 Task: Create a Workspace WS0000000007 in Trello with Workspace Type as ENGINEERING-IT and Workspace Description as WD0000000007. Invite a Team Member Email0000000025 to Workspace WS0000000007 in Trello. Invite a Team Member Email0000000026 to Workspace WS0000000007 in Trello. Invite a Team Member Email0000000027 to Workspace WS0000000007 in Trello. Invite a Team Member Email0000000028 to Workspace WS0000000007 in Trello
Action: Mouse moved to (425, 51)
Screenshot: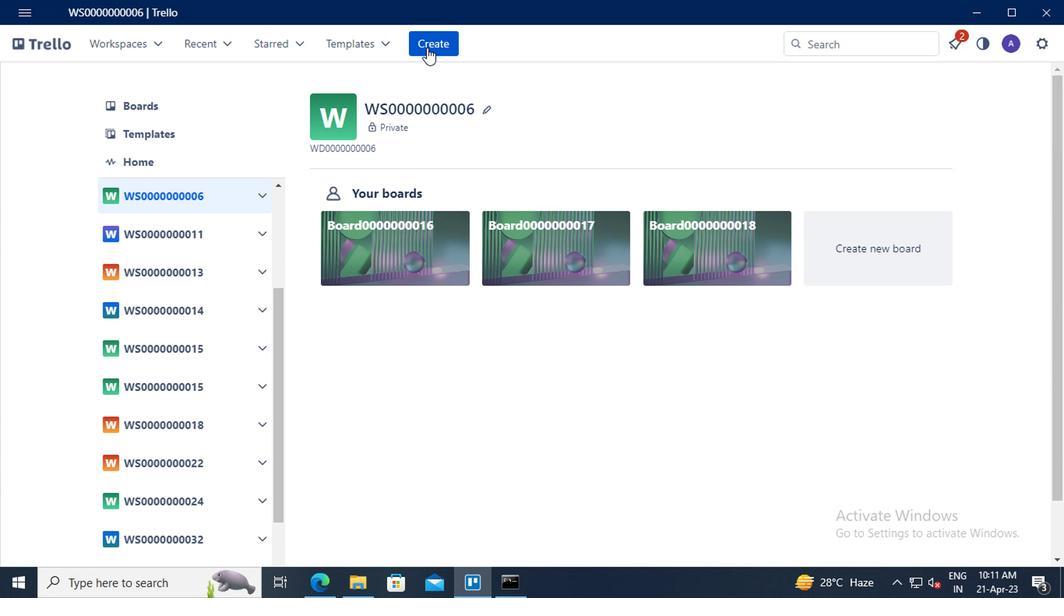 
Action: Mouse pressed left at (425, 51)
Screenshot: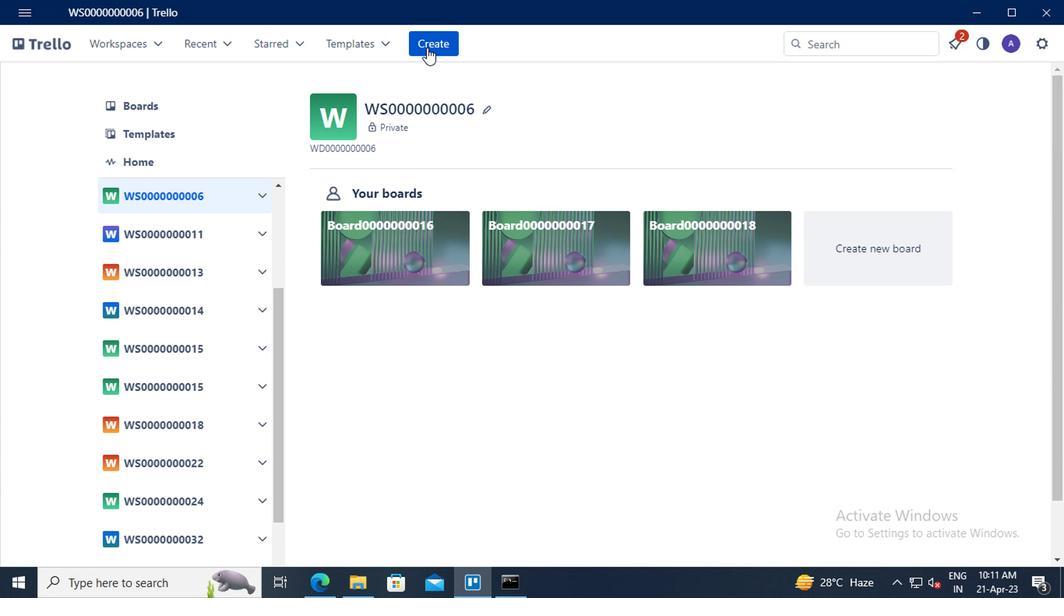 
Action: Mouse moved to (465, 210)
Screenshot: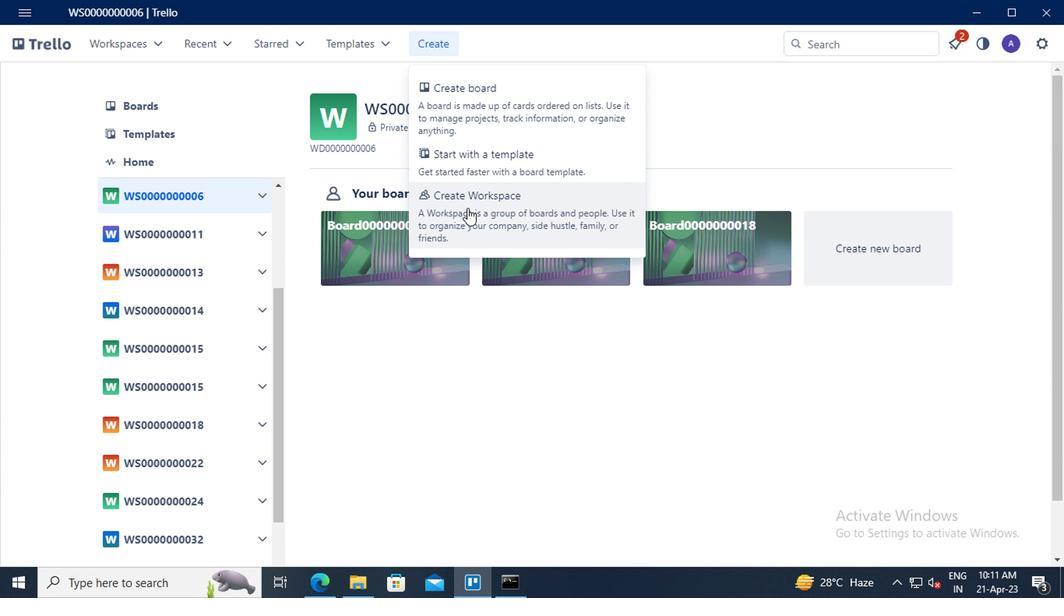 
Action: Mouse pressed left at (465, 210)
Screenshot: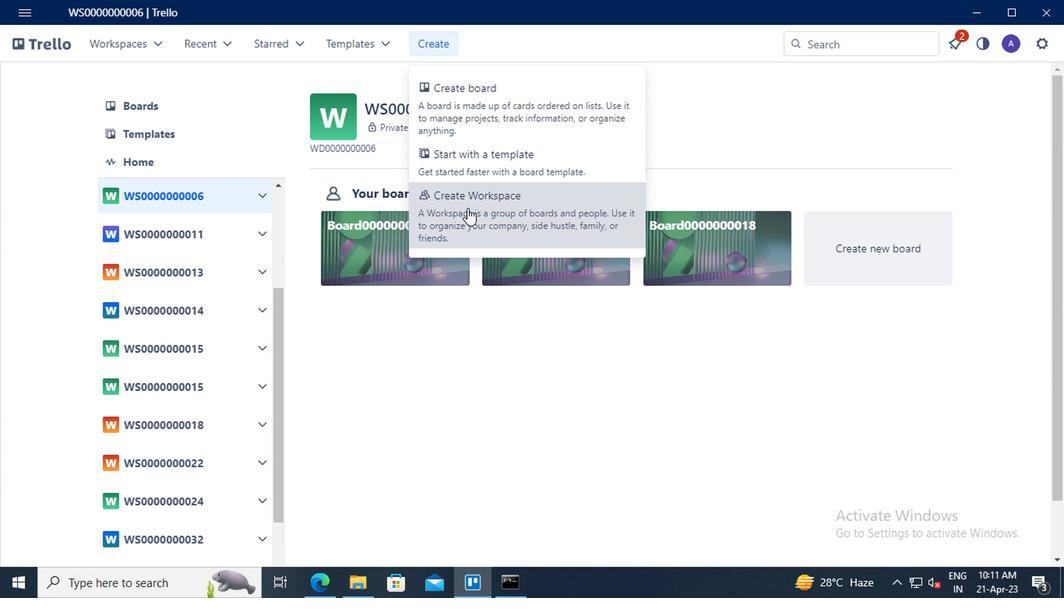 
Action: Mouse moved to (283, 240)
Screenshot: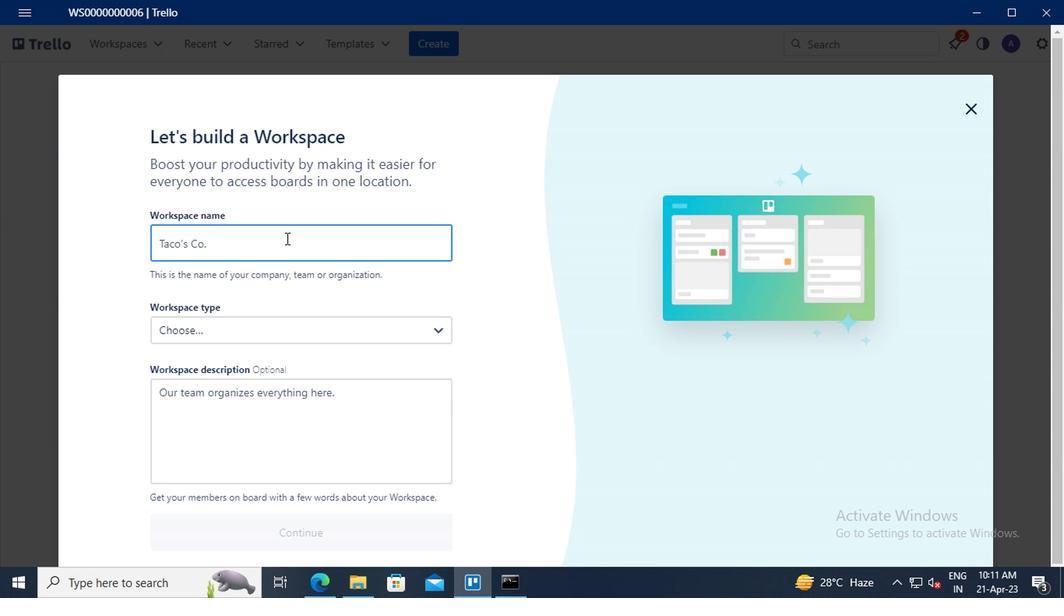 
Action: Mouse pressed left at (283, 240)
Screenshot: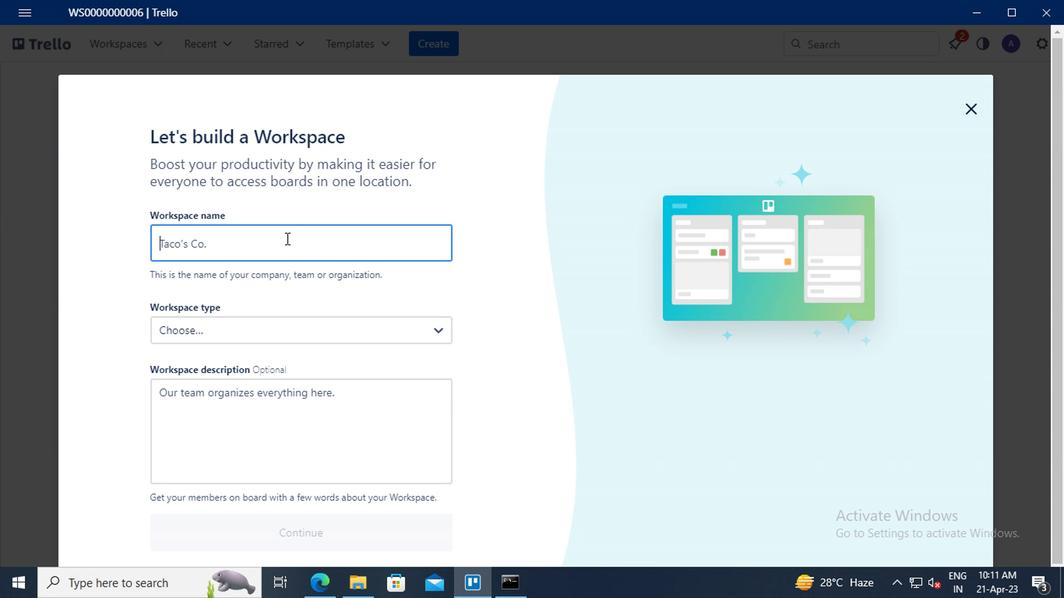 
Action: Key pressed <Key.shift>WS0000000007
Screenshot: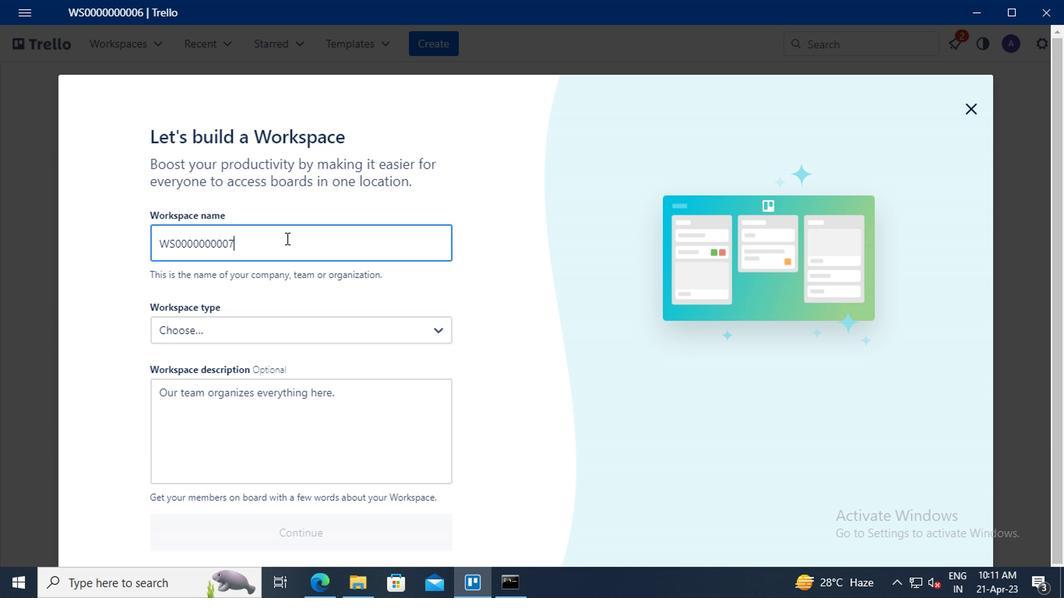 
Action: Mouse moved to (299, 325)
Screenshot: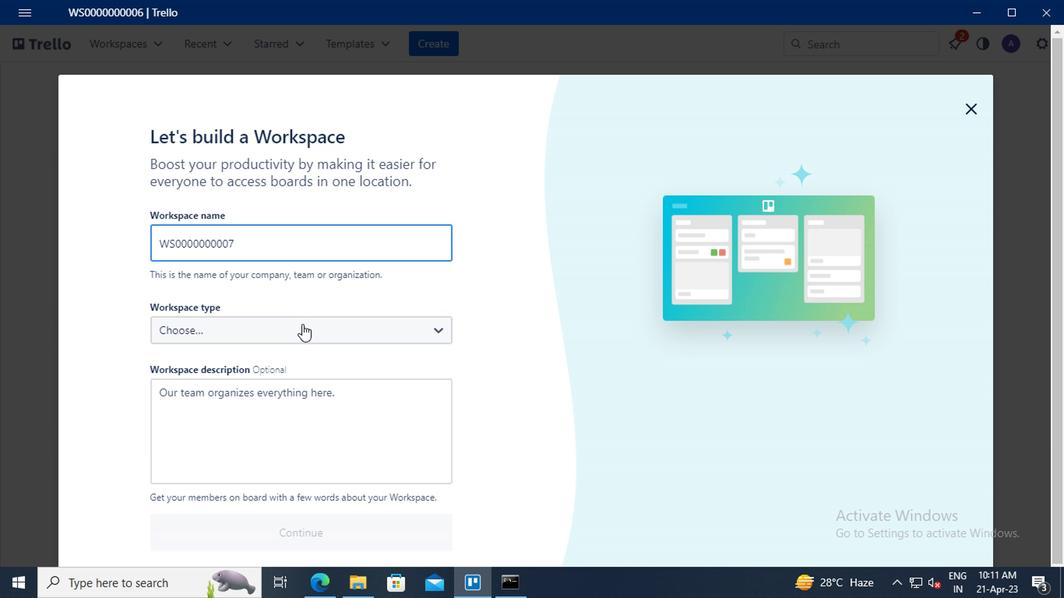 
Action: Mouse pressed left at (299, 325)
Screenshot: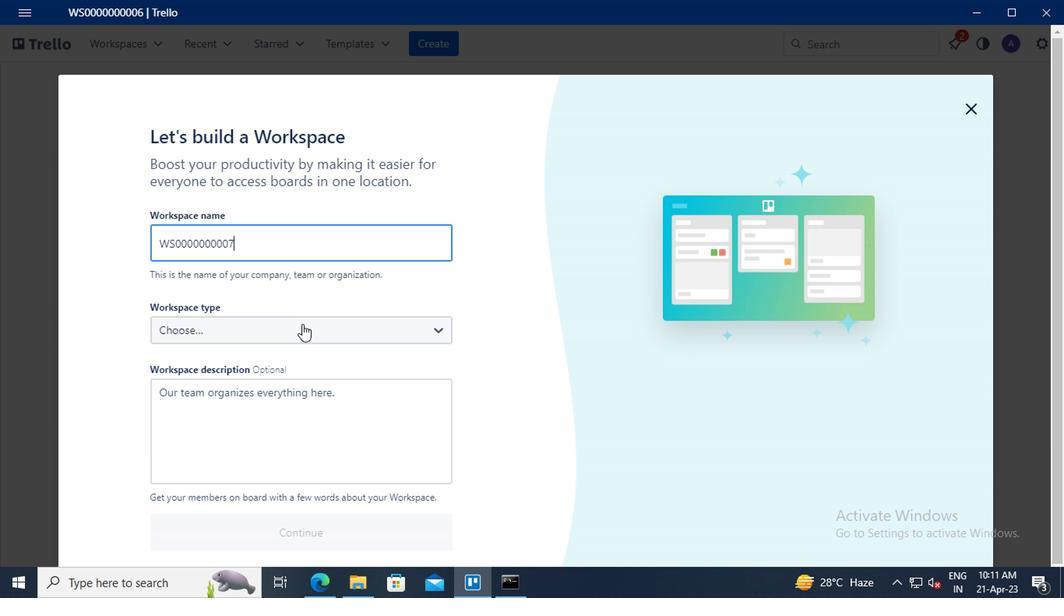 
Action: Mouse moved to (227, 364)
Screenshot: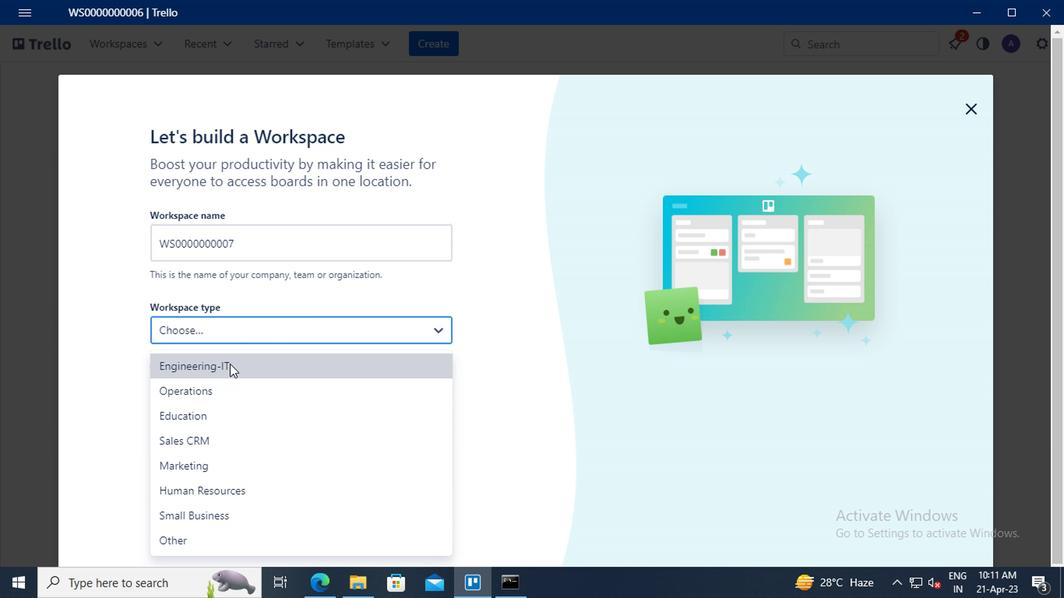
Action: Mouse pressed left at (227, 364)
Screenshot: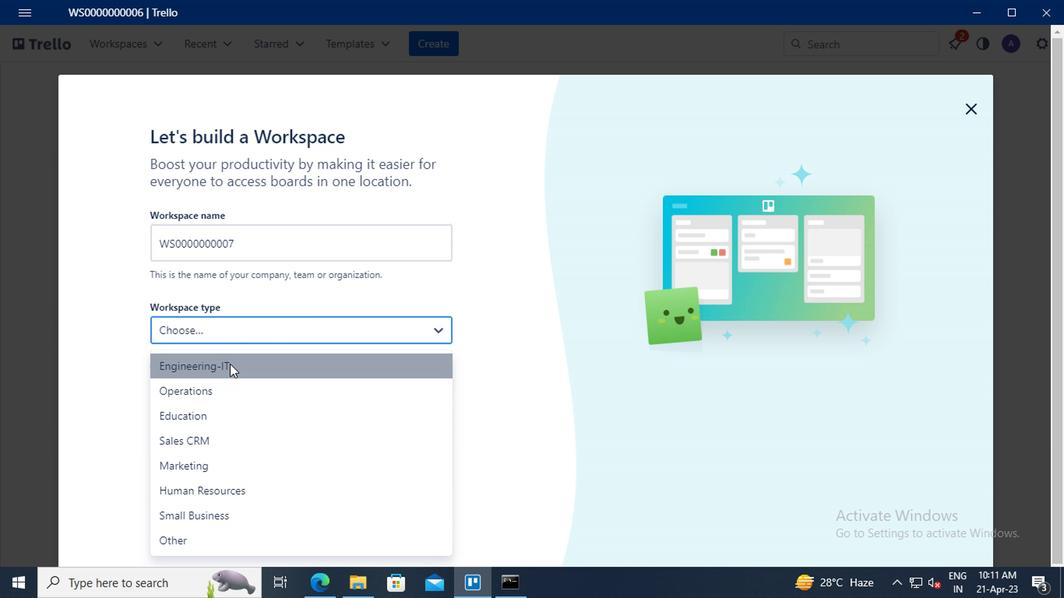 
Action: Mouse moved to (228, 410)
Screenshot: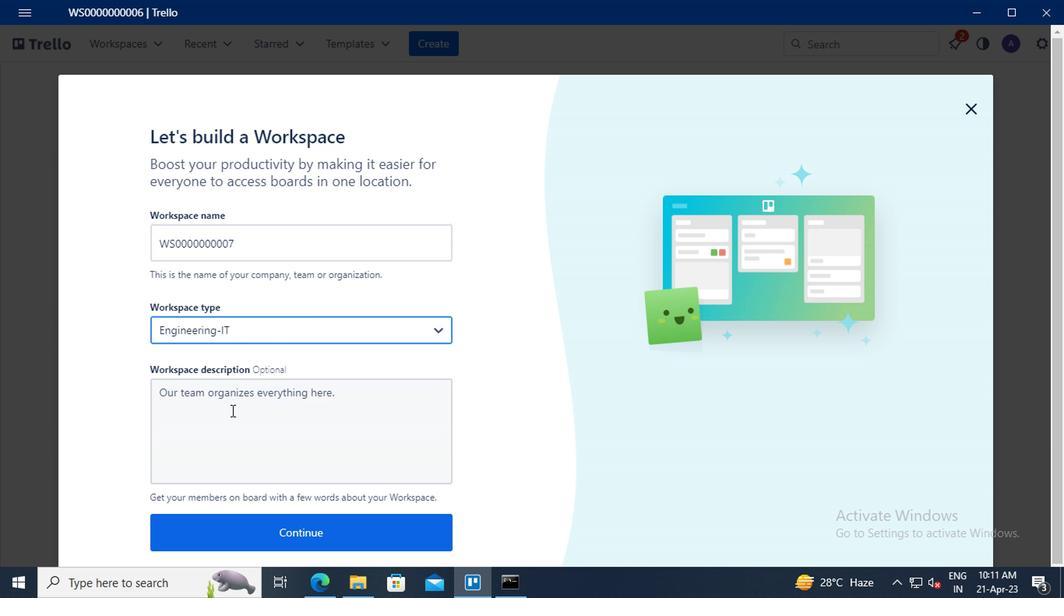 
Action: Mouse pressed left at (228, 410)
Screenshot: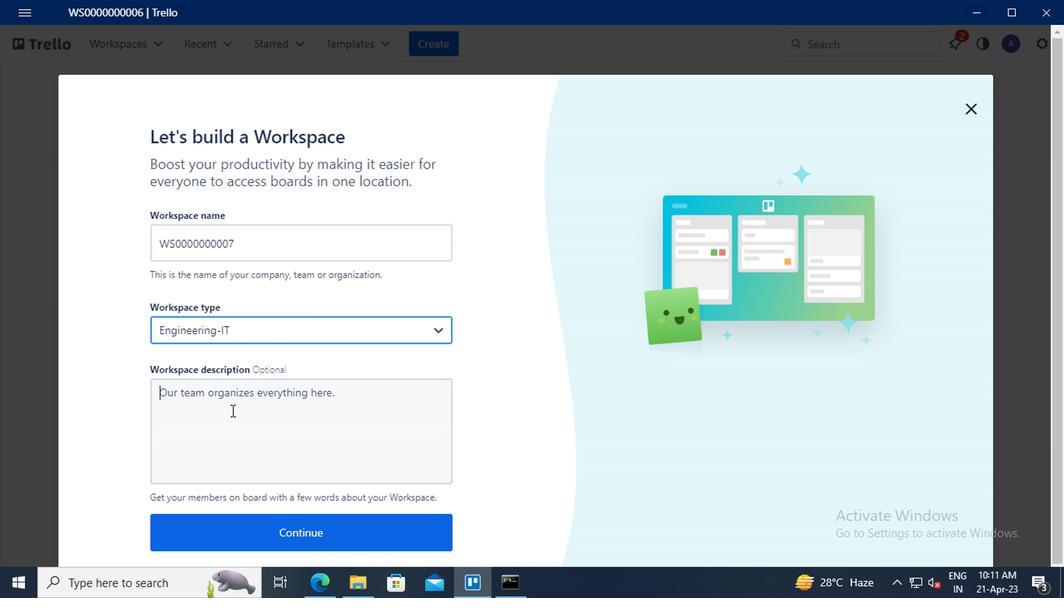 
Action: Key pressed <Key.shift>WD0000000007
Screenshot: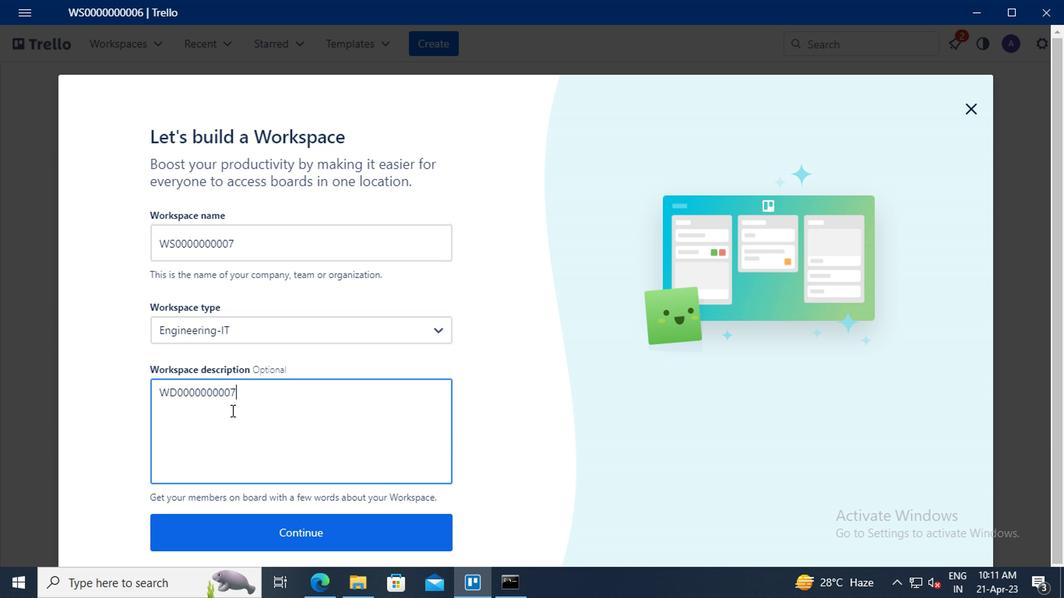 
Action: Mouse moved to (268, 525)
Screenshot: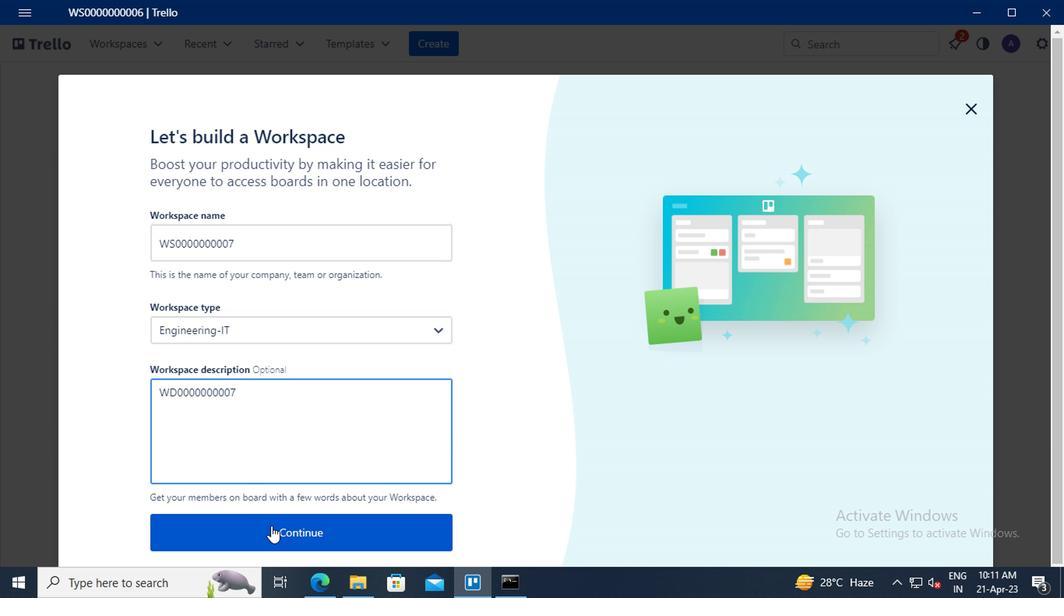 
Action: Mouse pressed left at (268, 525)
Screenshot: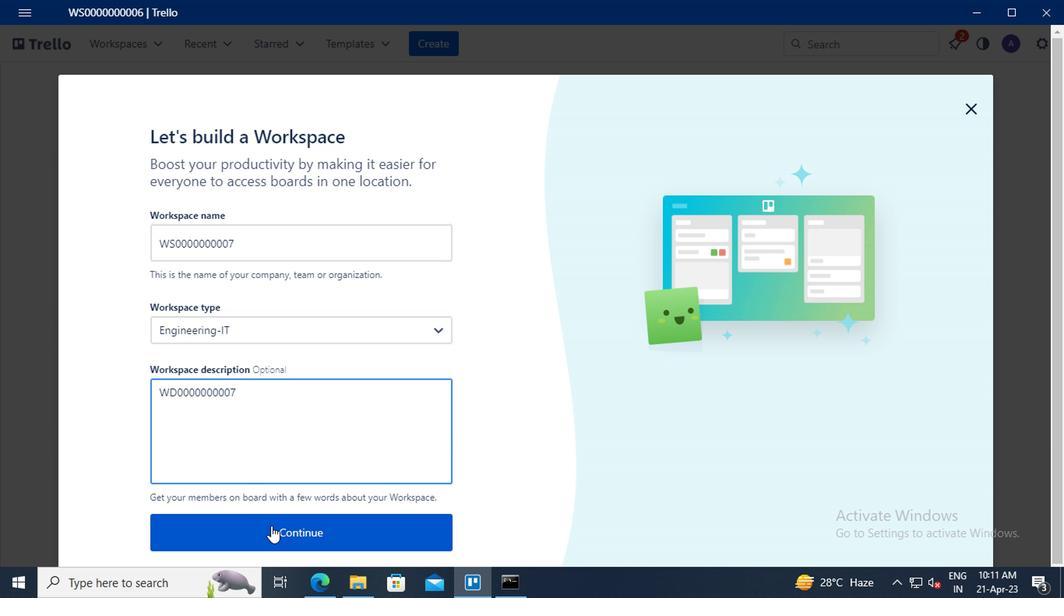 
Action: Mouse moved to (309, 370)
Screenshot: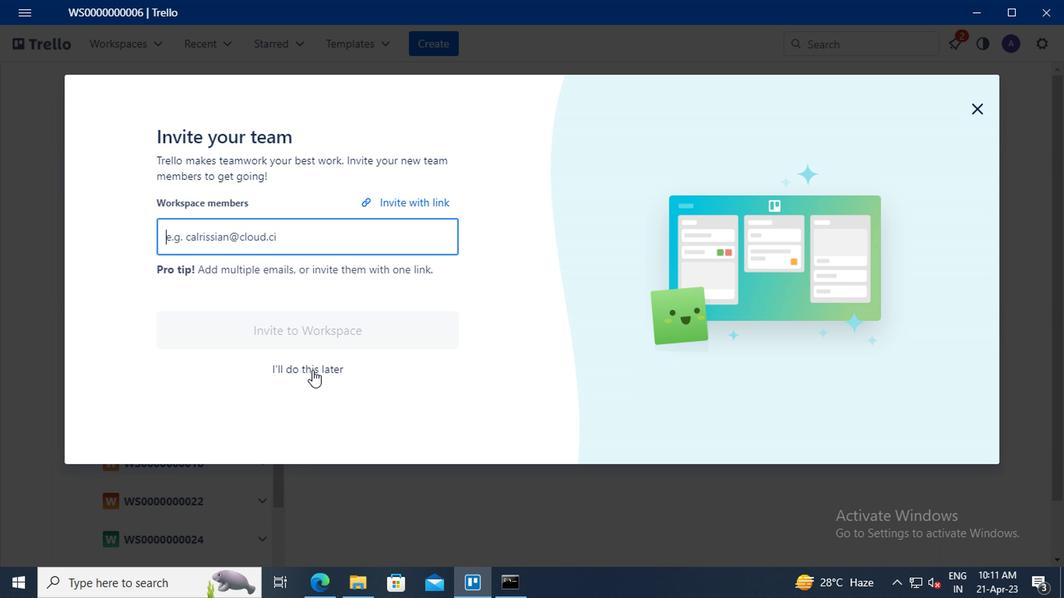 
Action: Mouse pressed left at (309, 370)
Screenshot: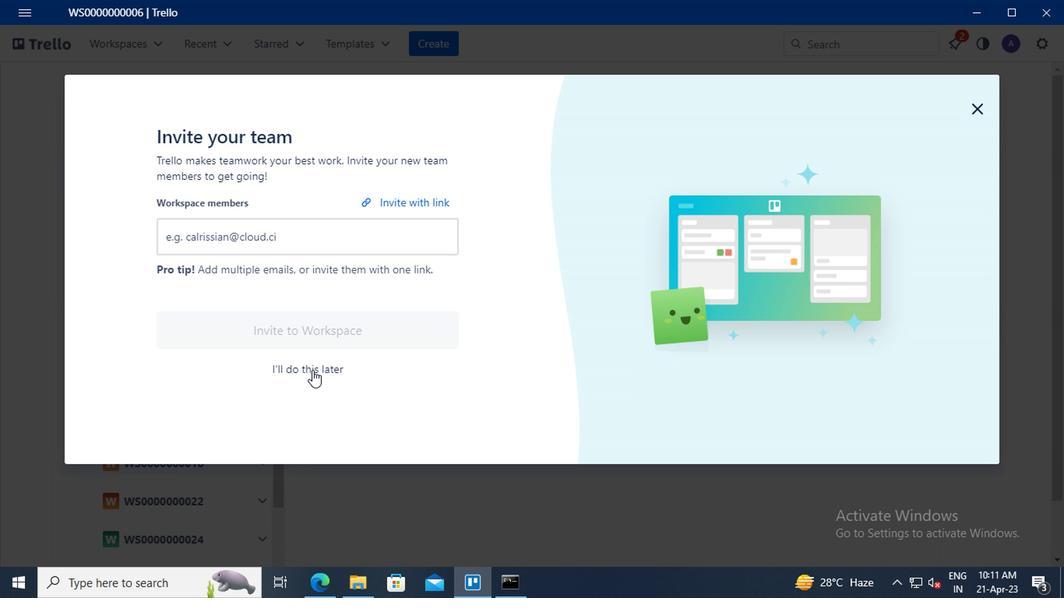
Action: Mouse moved to (852, 101)
Screenshot: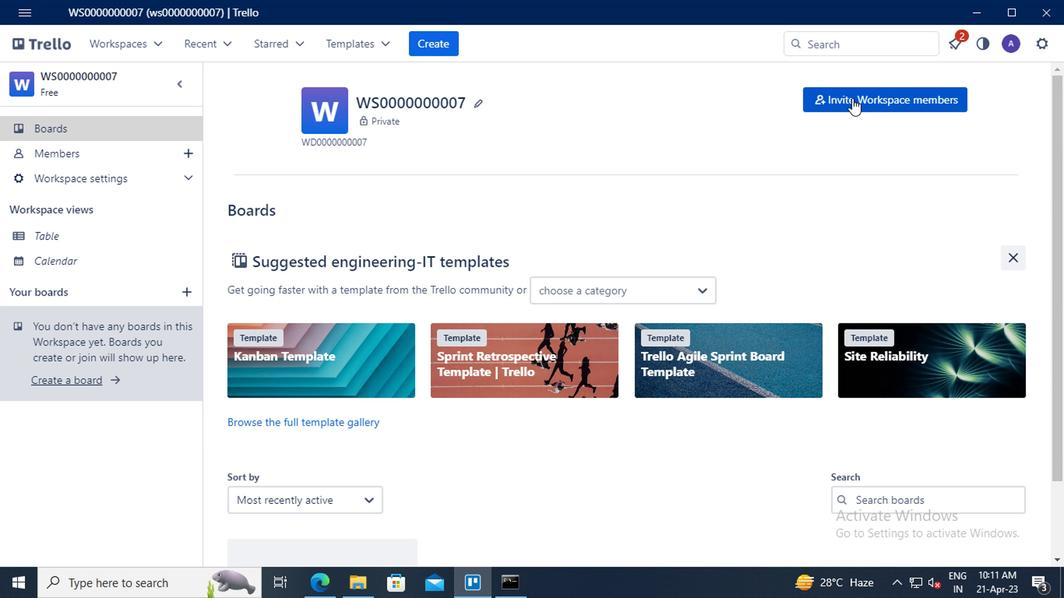 
Action: Mouse pressed left at (852, 101)
Screenshot: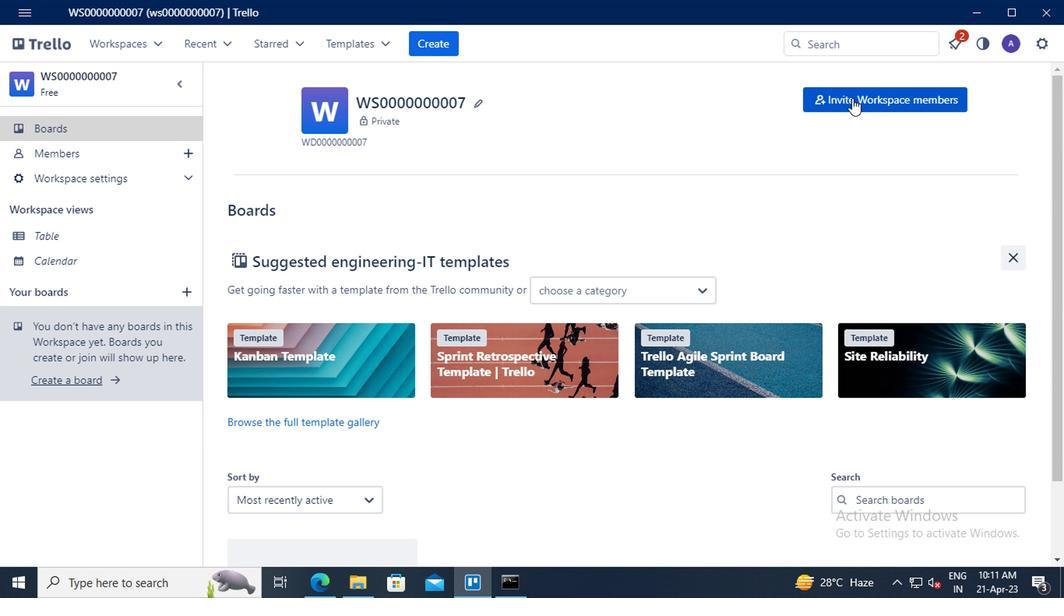 
Action: Mouse moved to (410, 283)
Screenshot: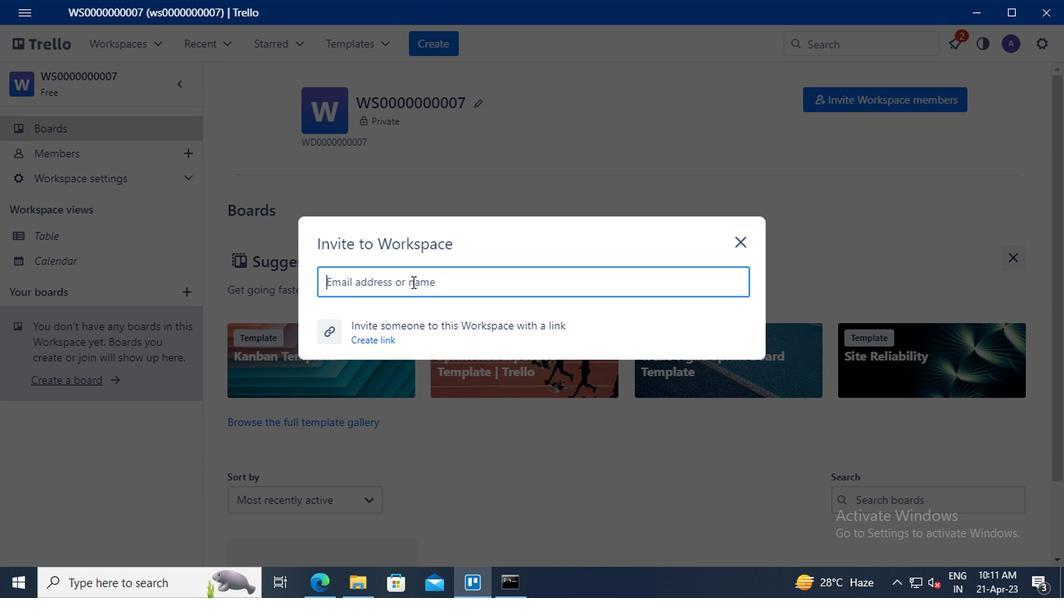 
Action: Mouse pressed left at (410, 283)
Screenshot: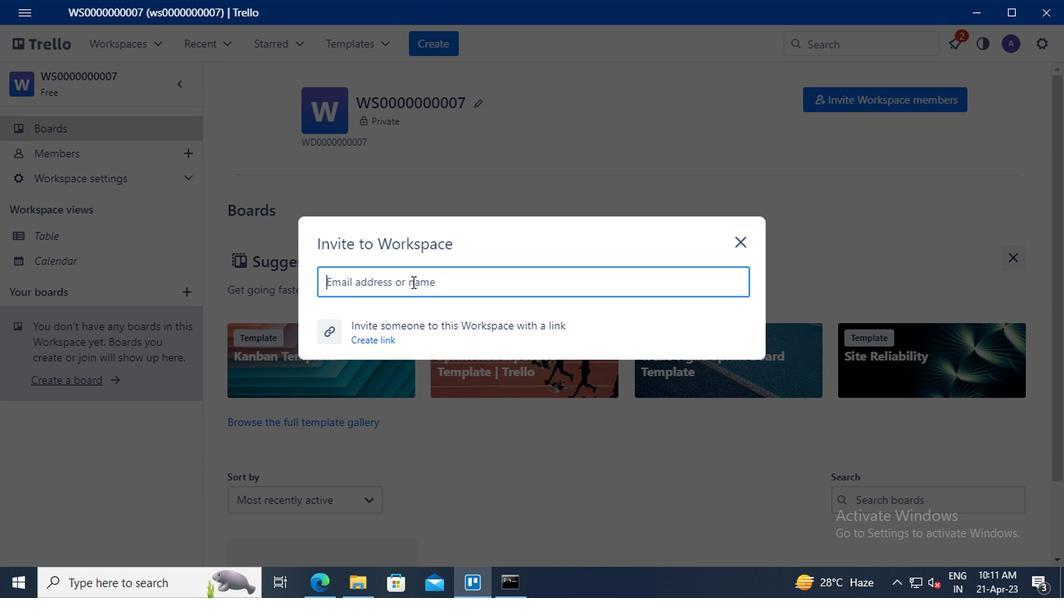 
Action: Key pressed MAILAUSTRALIA7<Key.shift>@GMAIL.COM<Key.enter>
Screenshot: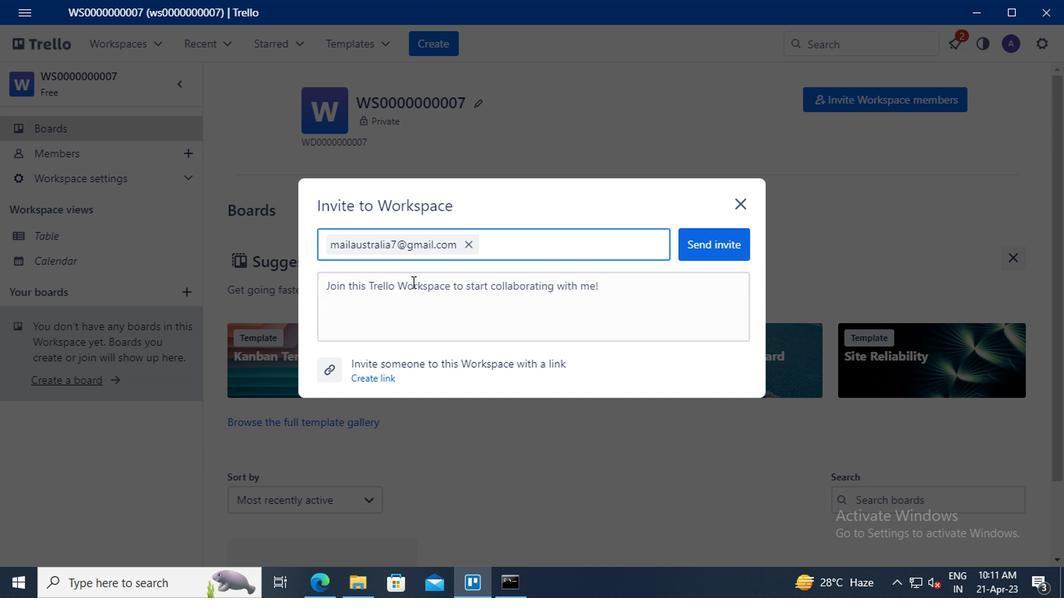 
Action: Mouse moved to (718, 252)
Screenshot: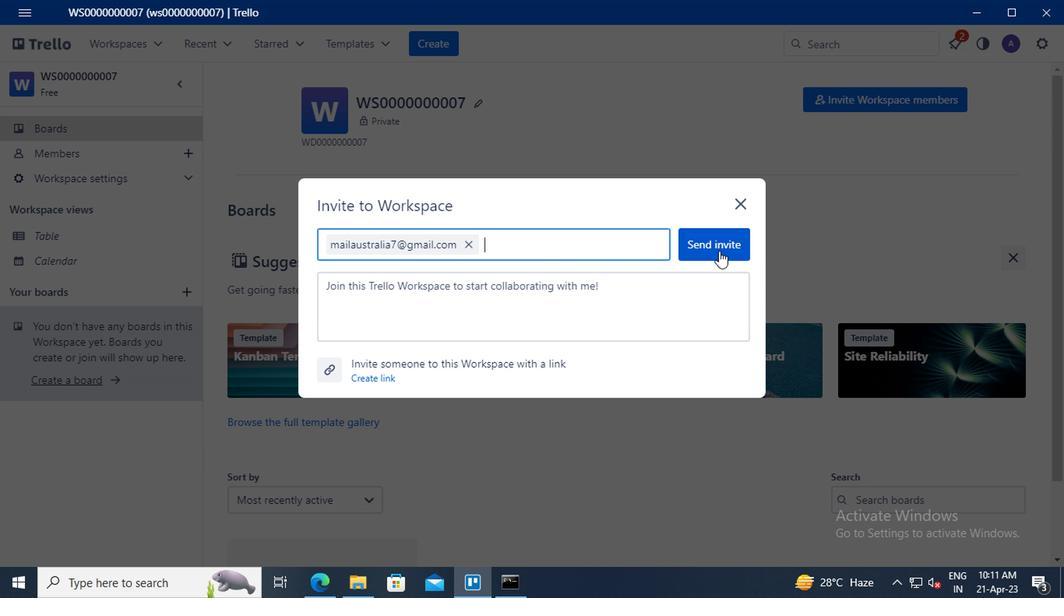
Action: Mouse pressed left at (718, 252)
Screenshot: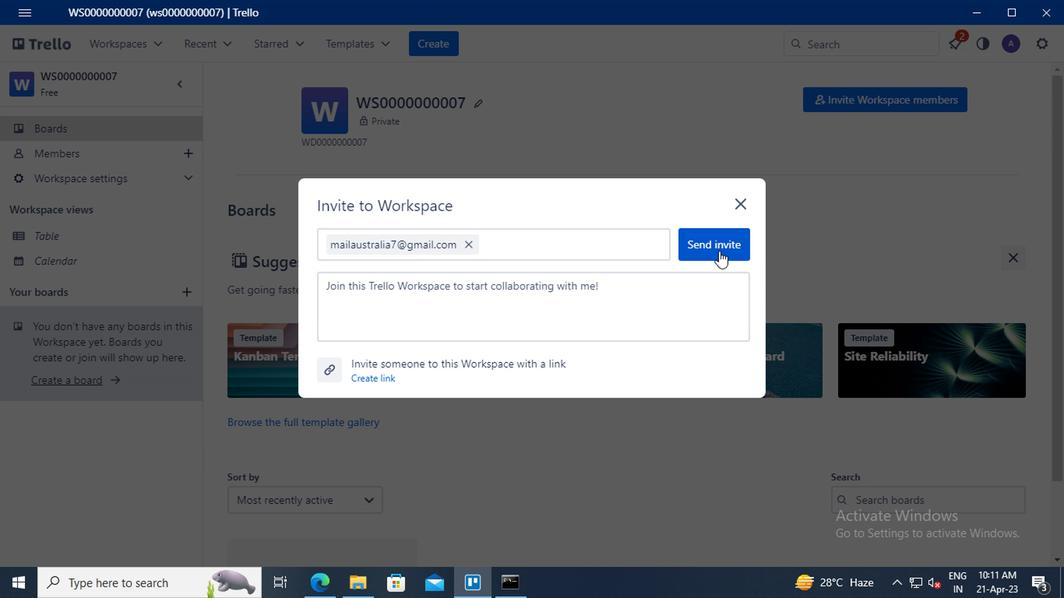 
Action: Mouse moved to (845, 108)
Screenshot: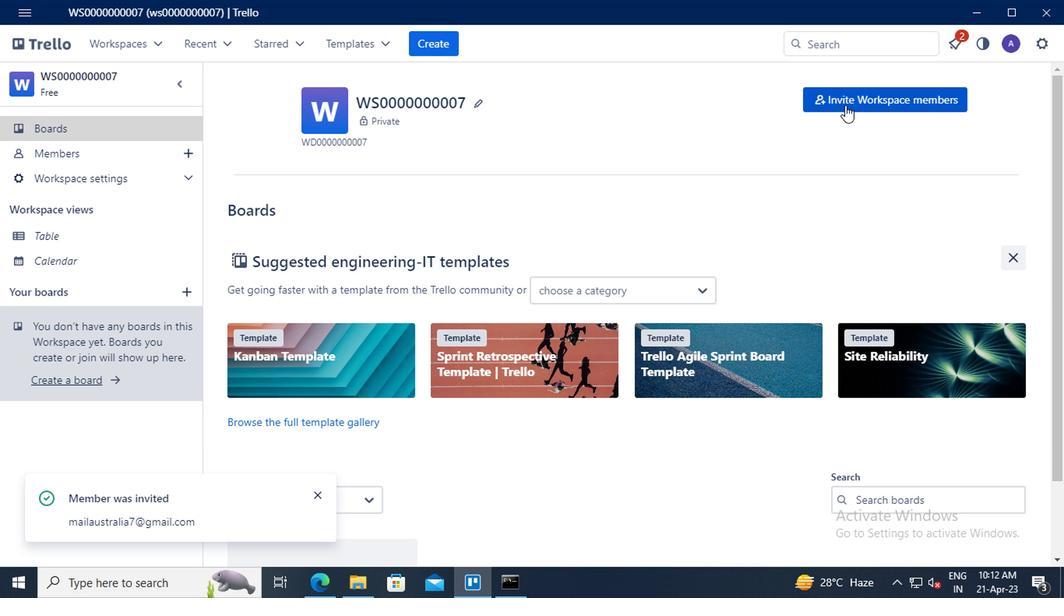 
Action: Mouse pressed left at (845, 108)
Screenshot: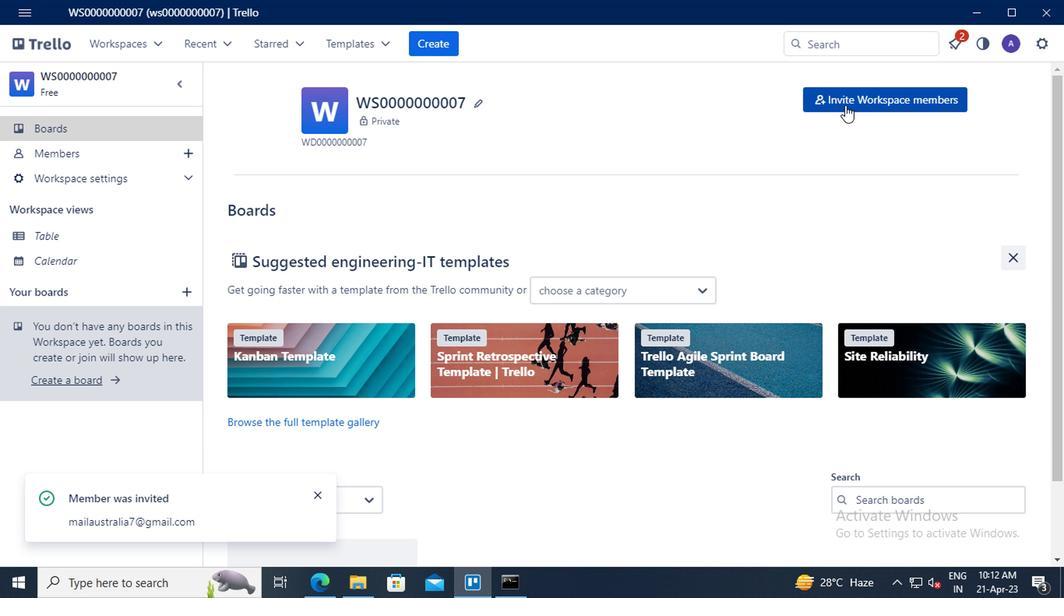 
Action: Mouse moved to (415, 284)
Screenshot: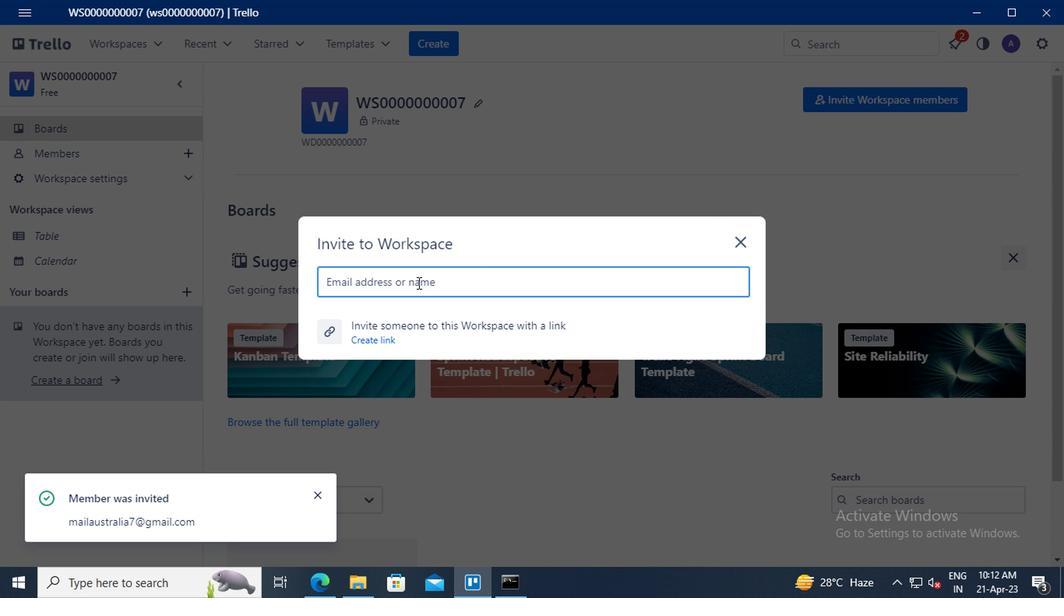
Action: Mouse pressed left at (415, 284)
Screenshot: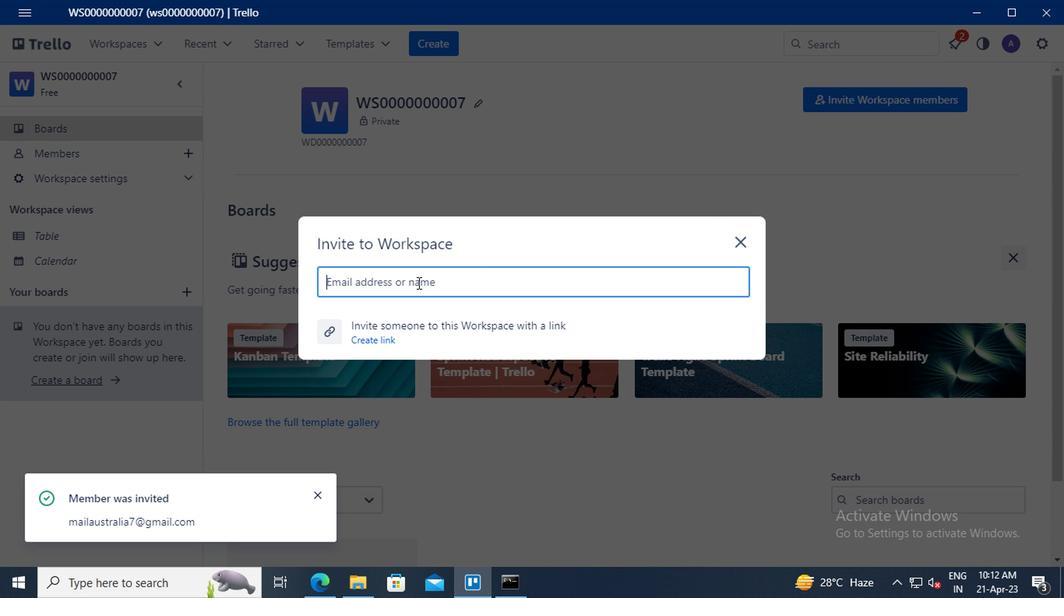 
Action: Key pressed NIKRATHI889<Key.shift>@GMAIL.COM<Key.enter>
Screenshot: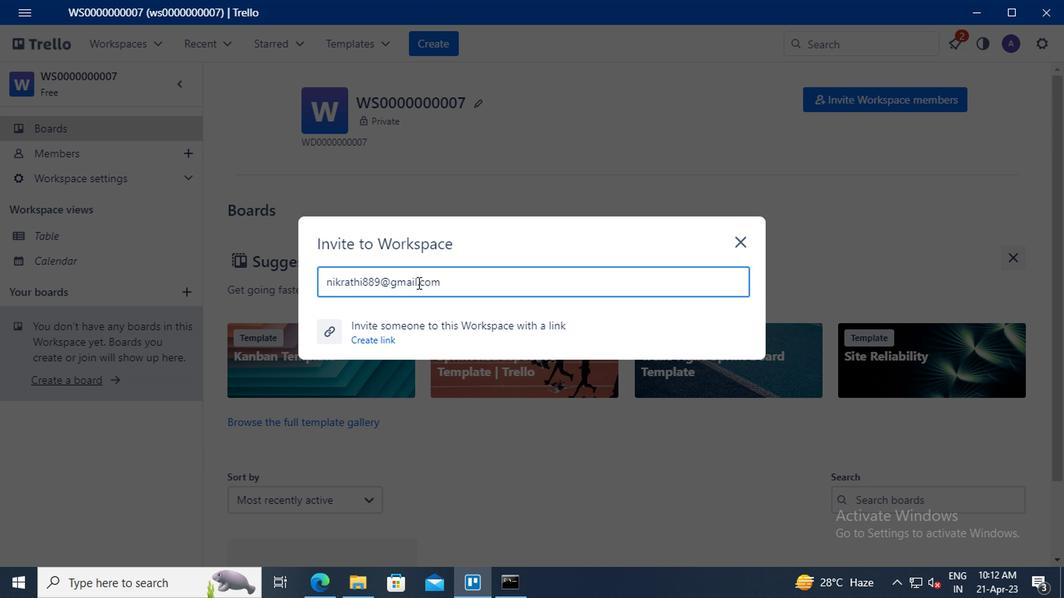 
Action: Mouse moved to (725, 248)
Screenshot: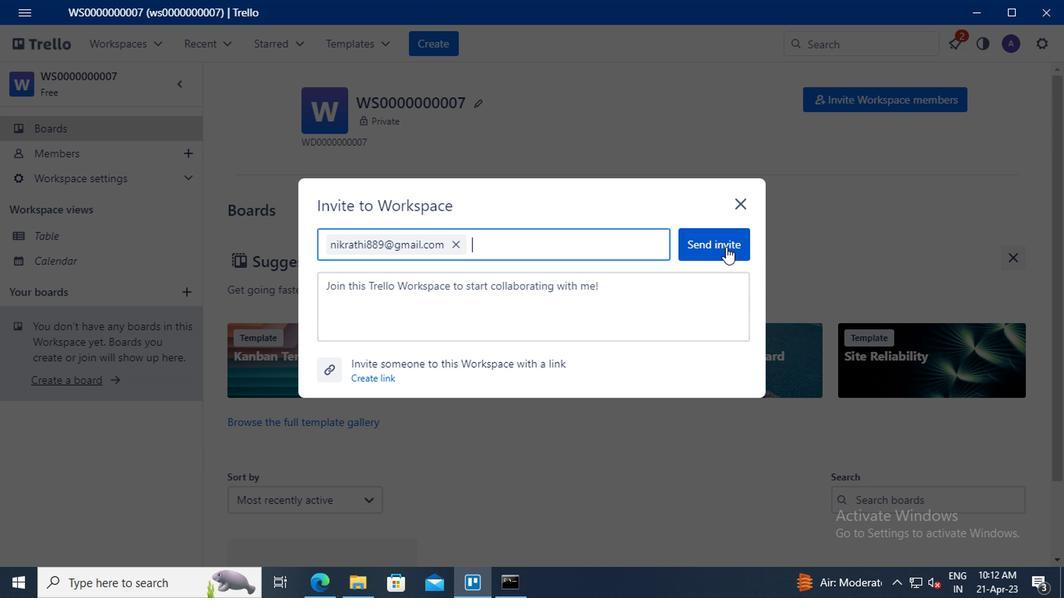 
Action: Mouse pressed left at (725, 248)
Screenshot: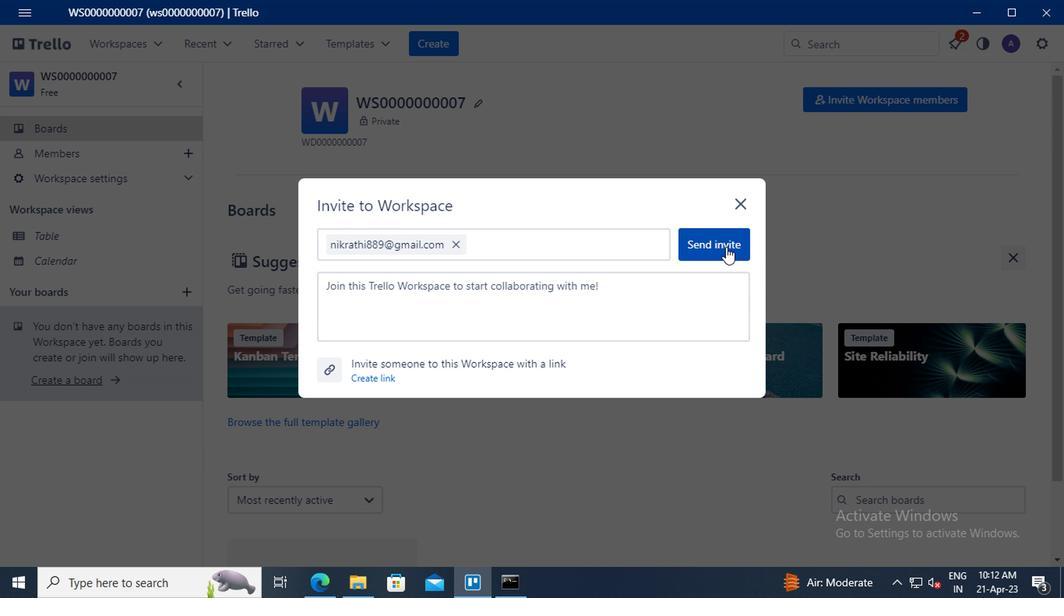 
Action: Mouse moved to (854, 103)
Screenshot: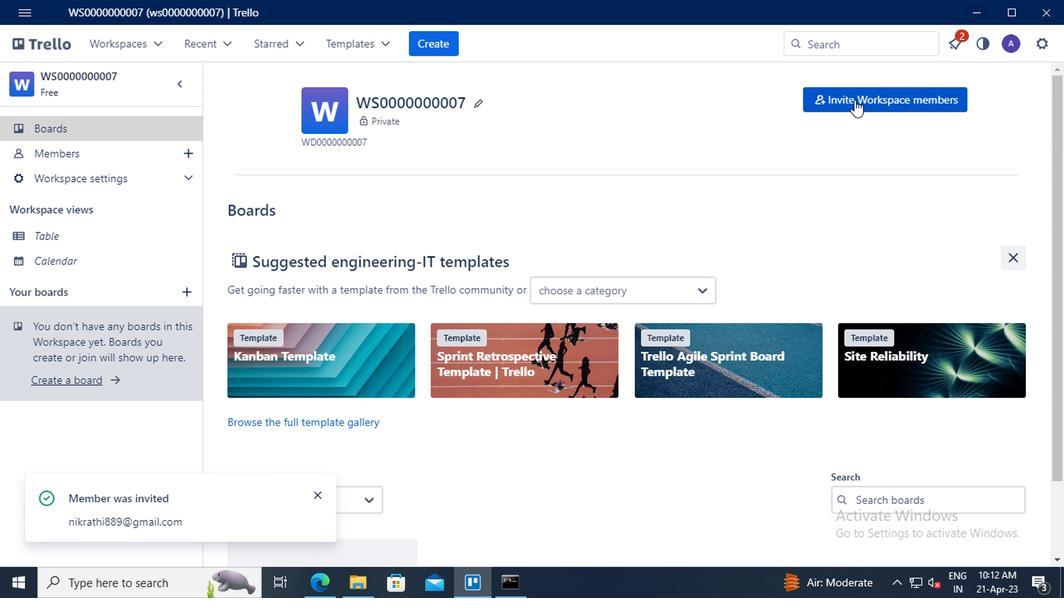 
Action: Mouse pressed left at (854, 103)
Screenshot: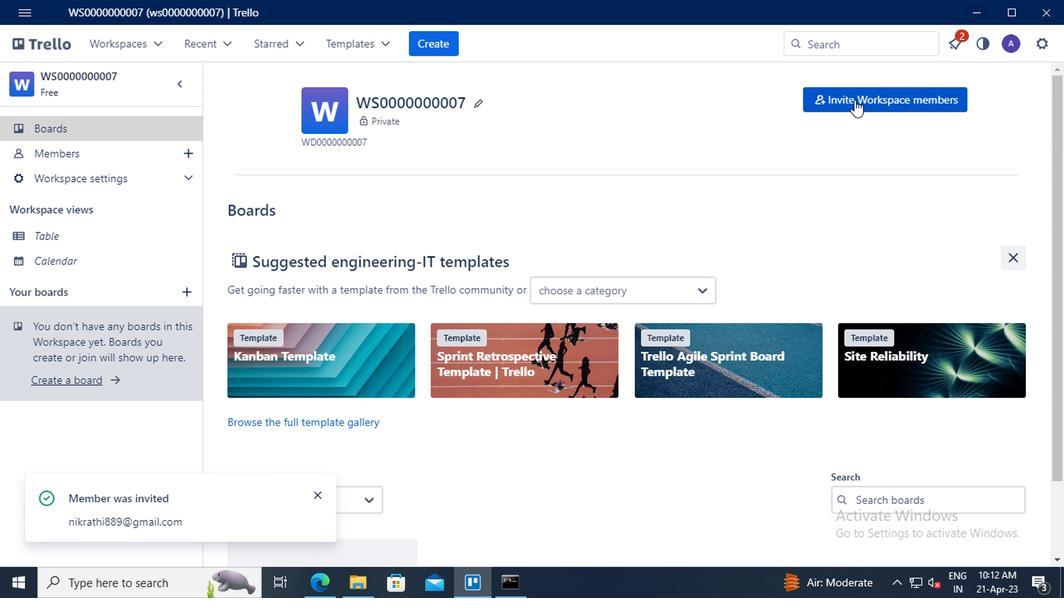 
Action: Mouse moved to (387, 282)
Screenshot: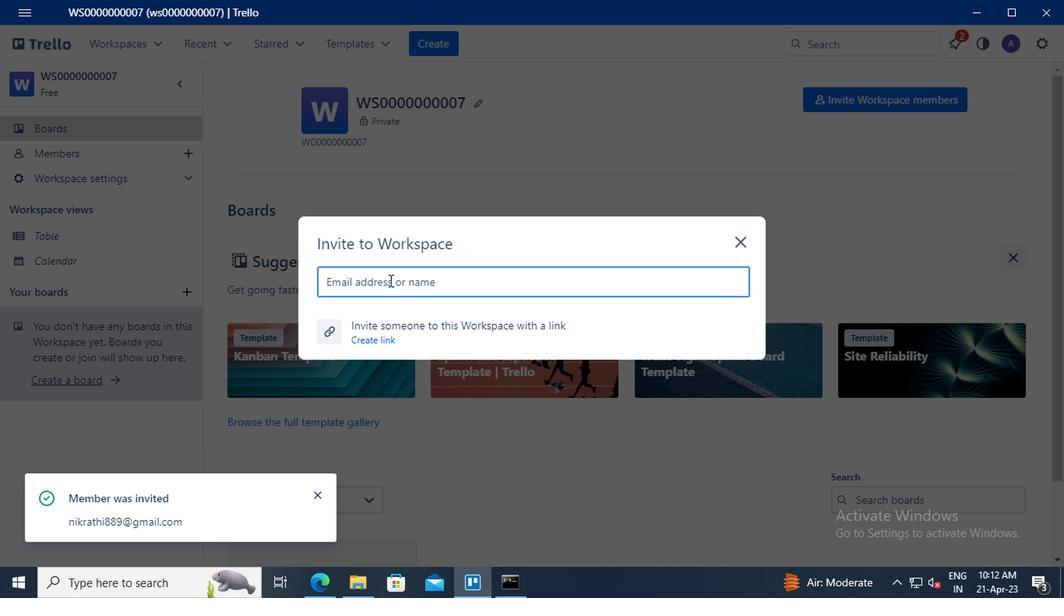
Action: Mouse pressed left at (387, 282)
Screenshot: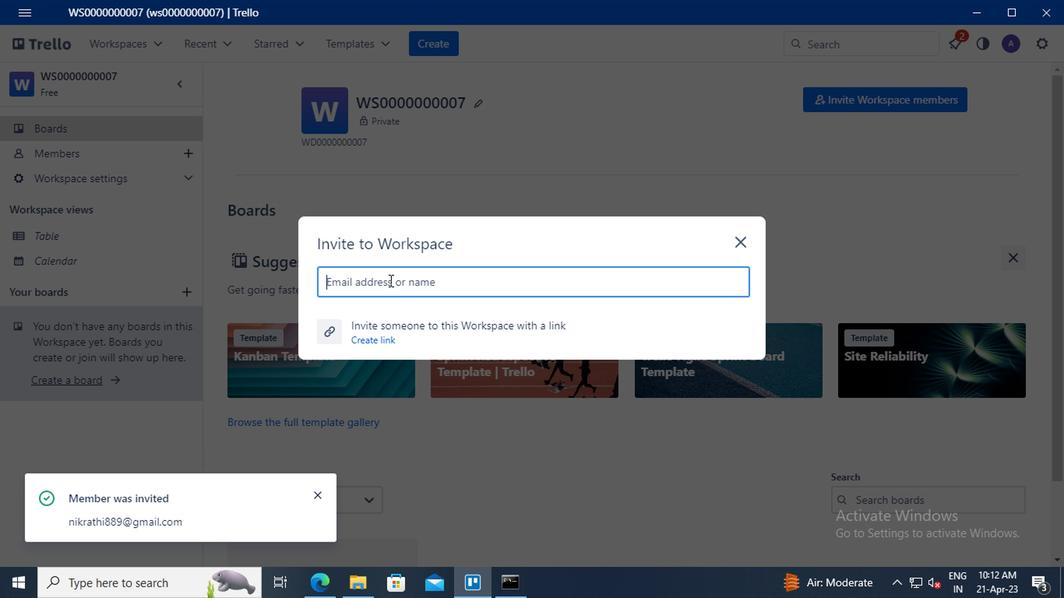 
Action: Key pressed CARXXSTREET791<Key.shift>@GMAIL.COM<Key.enter>
Screenshot: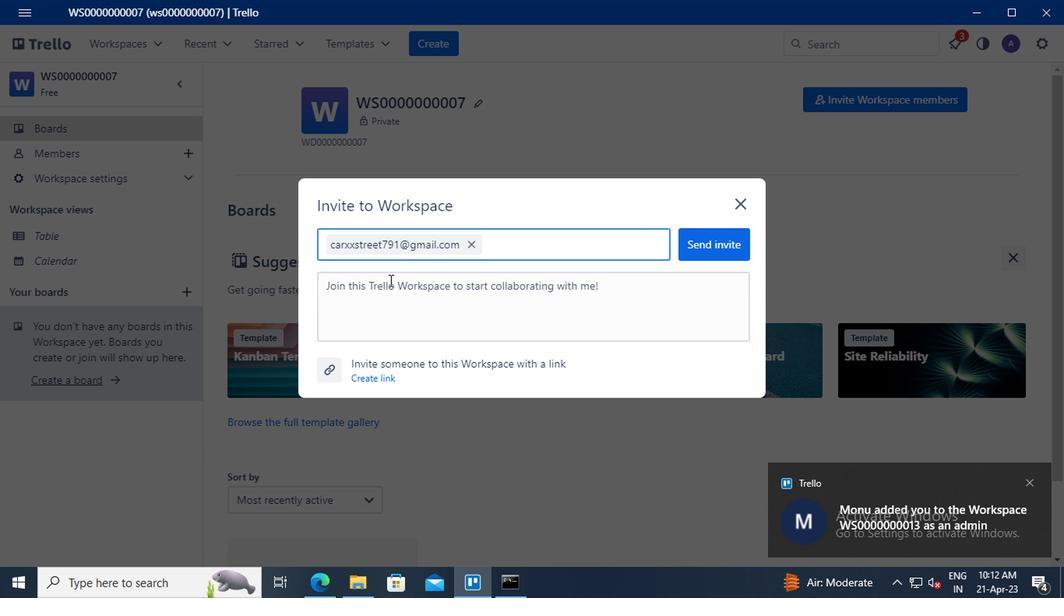 
Action: Mouse moved to (706, 247)
Screenshot: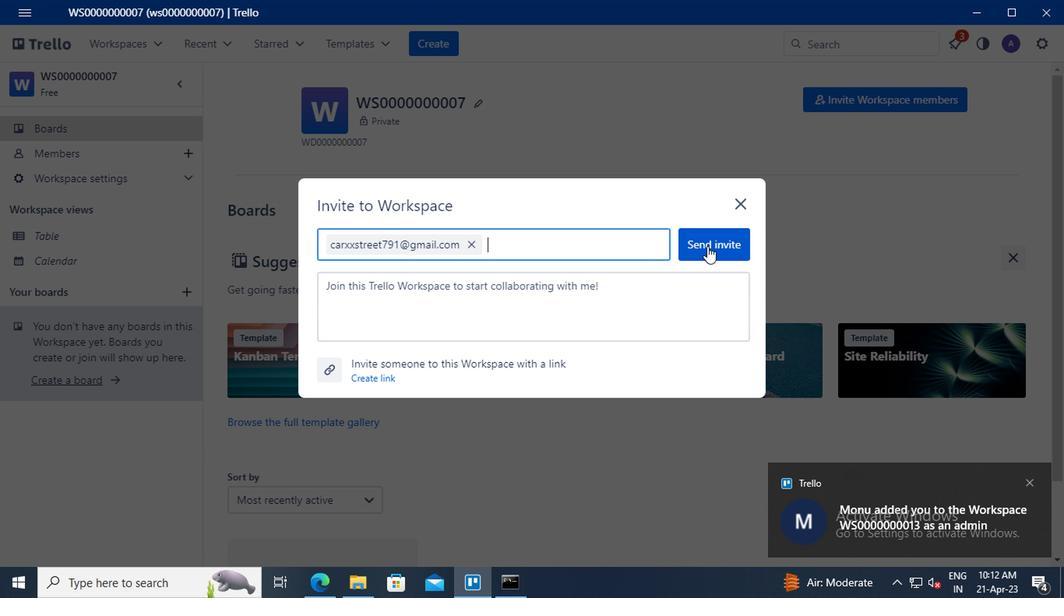 
Action: Mouse pressed left at (706, 247)
Screenshot: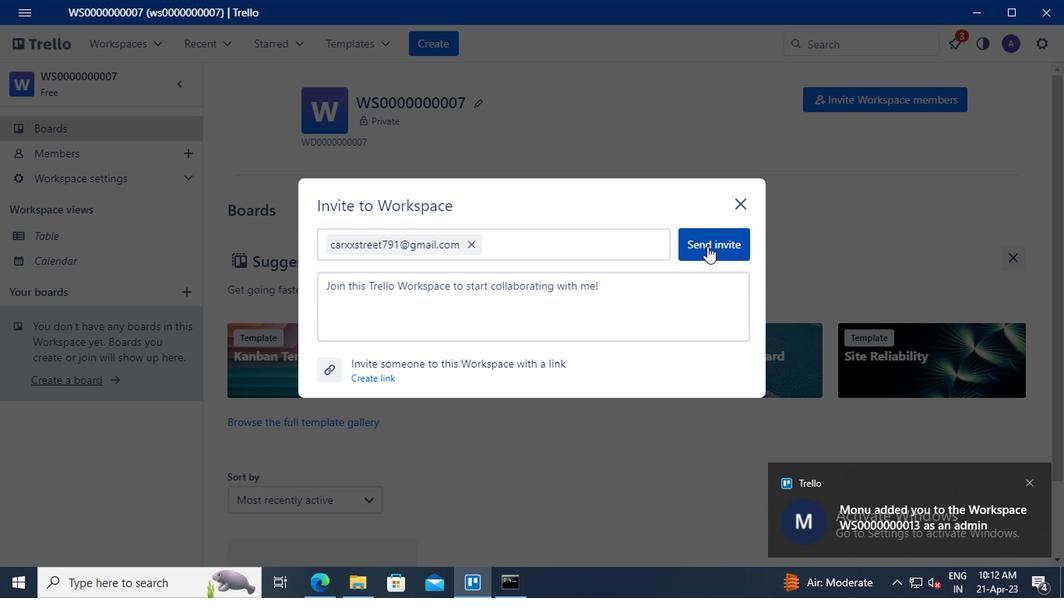 
Action: Mouse moved to (845, 102)
Screenshot: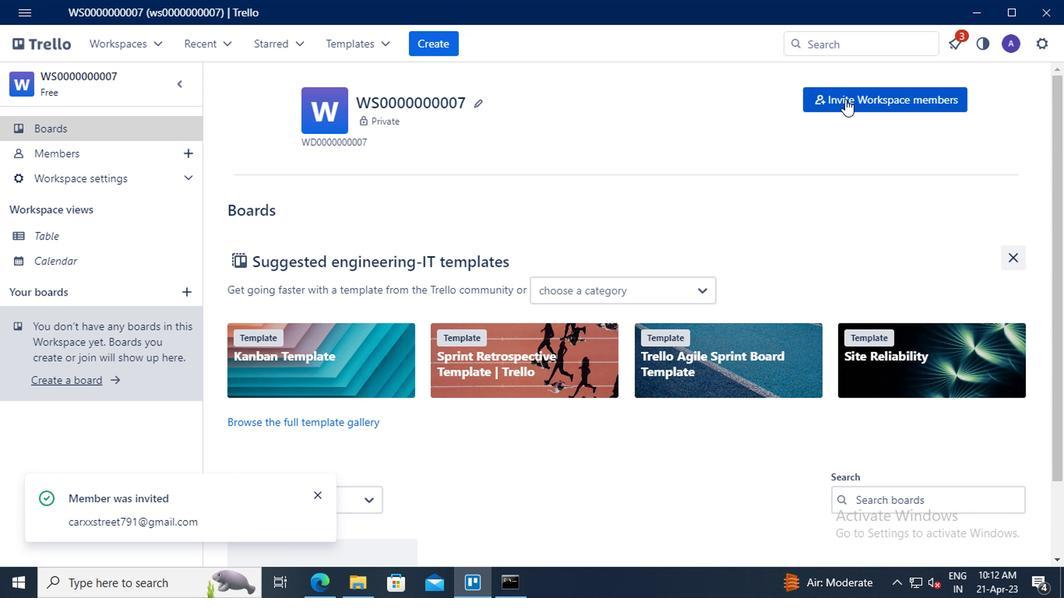 
Action: Mouse pressed left at (845, 102)
Screenshot: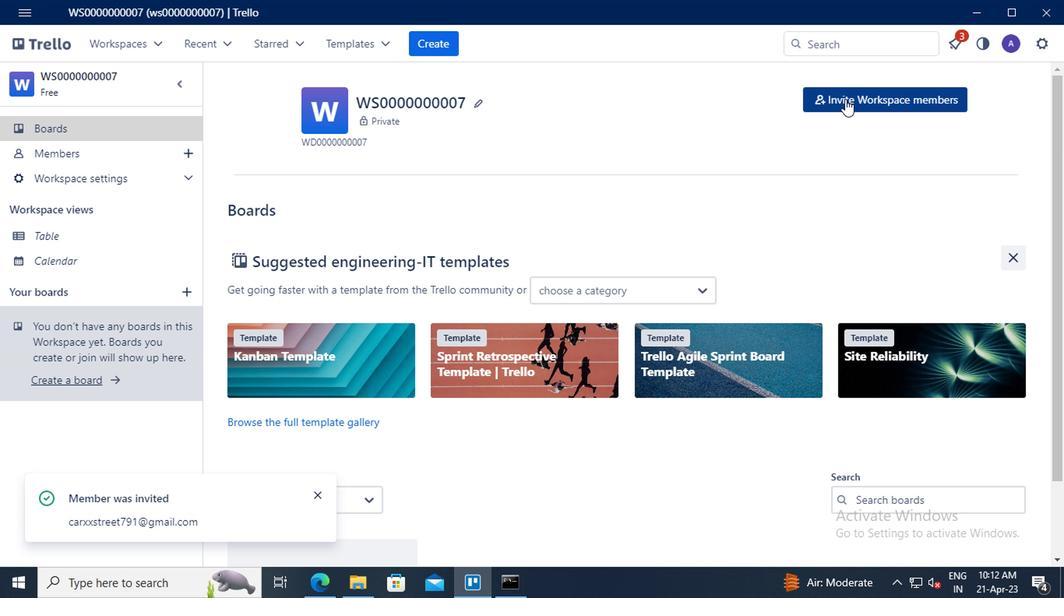 
Action: Mouse moved to (415, 283)
Screenshot: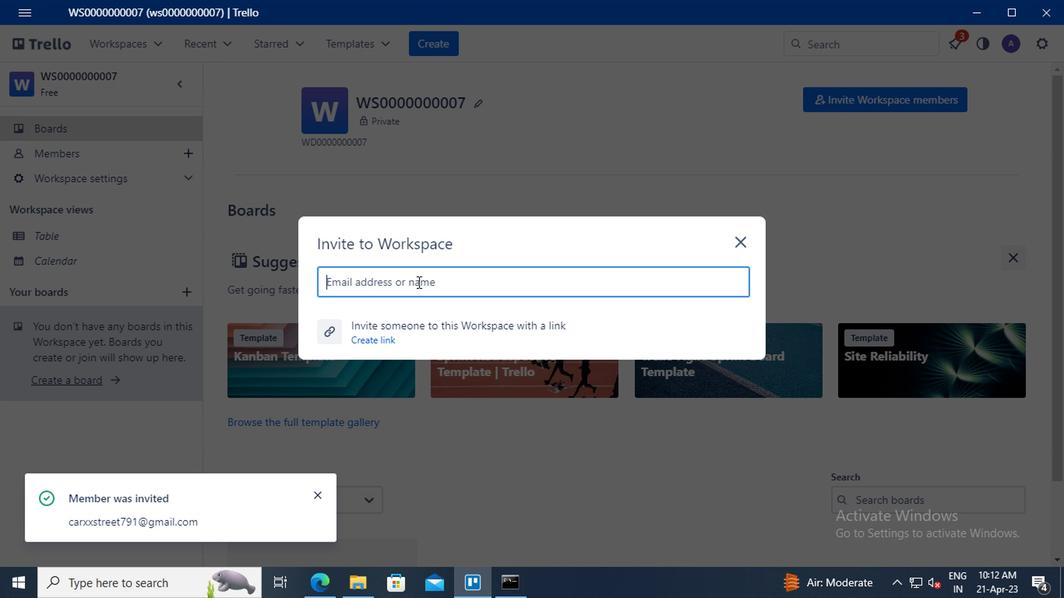 
Action: Mouse pressed left at (415, 283)
Screenshot: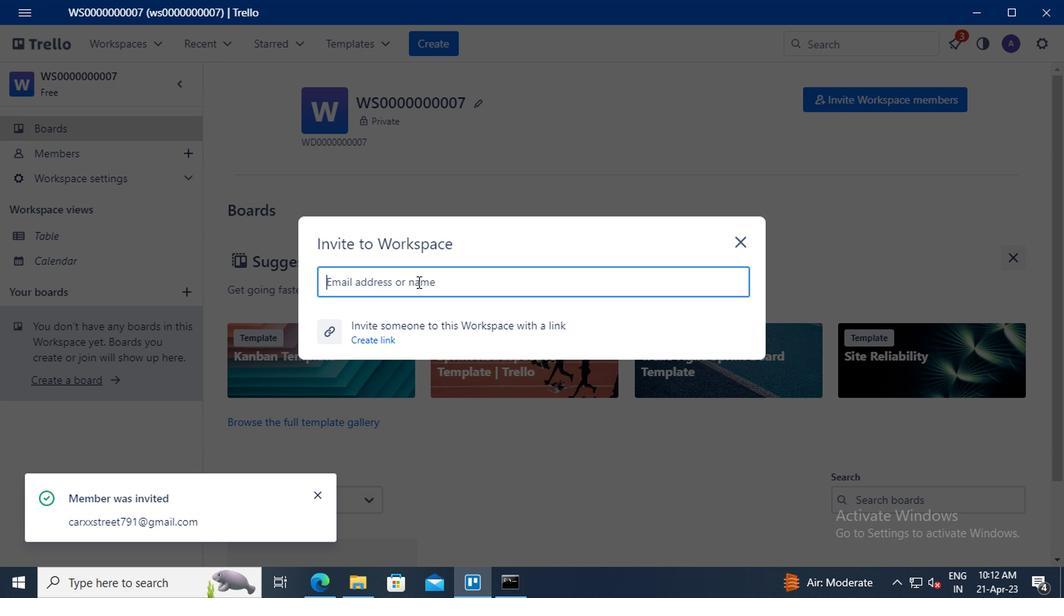 
Action: Mouse moved to (414, 283)
Screenshot: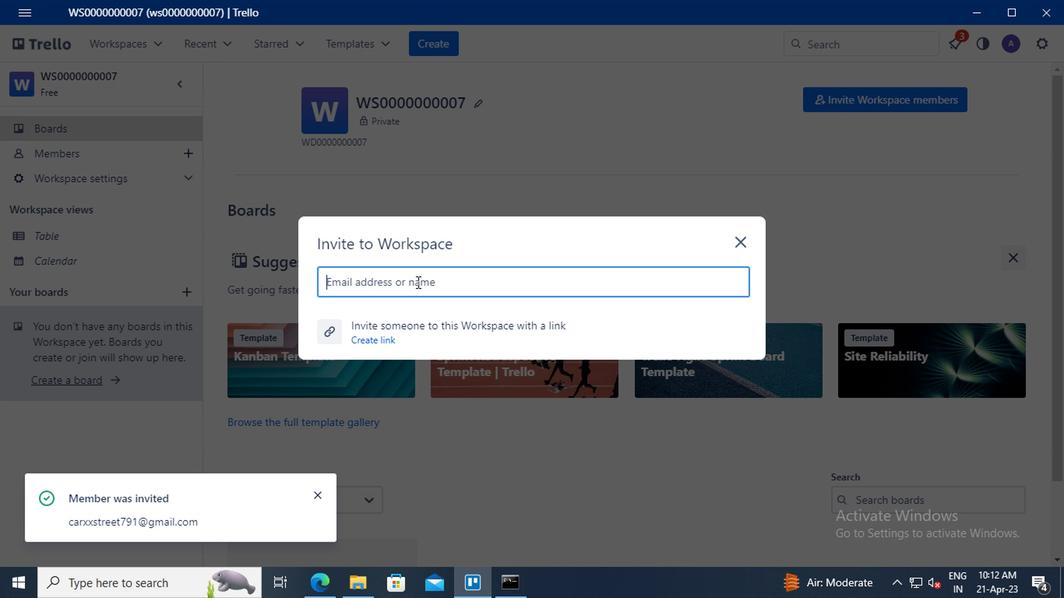 
Action: Key pressed VINNYOFFICE2<Key.shift>@GMAIL.COM<Key.enter>
Screenshot: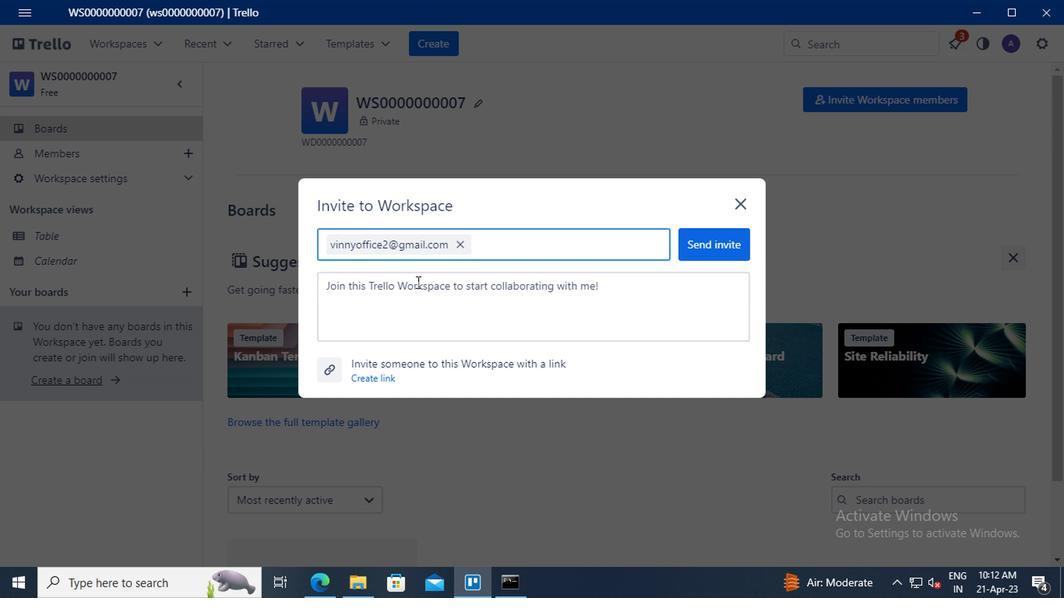 
Action: Mouse moved to (706, 242)
Screenshot: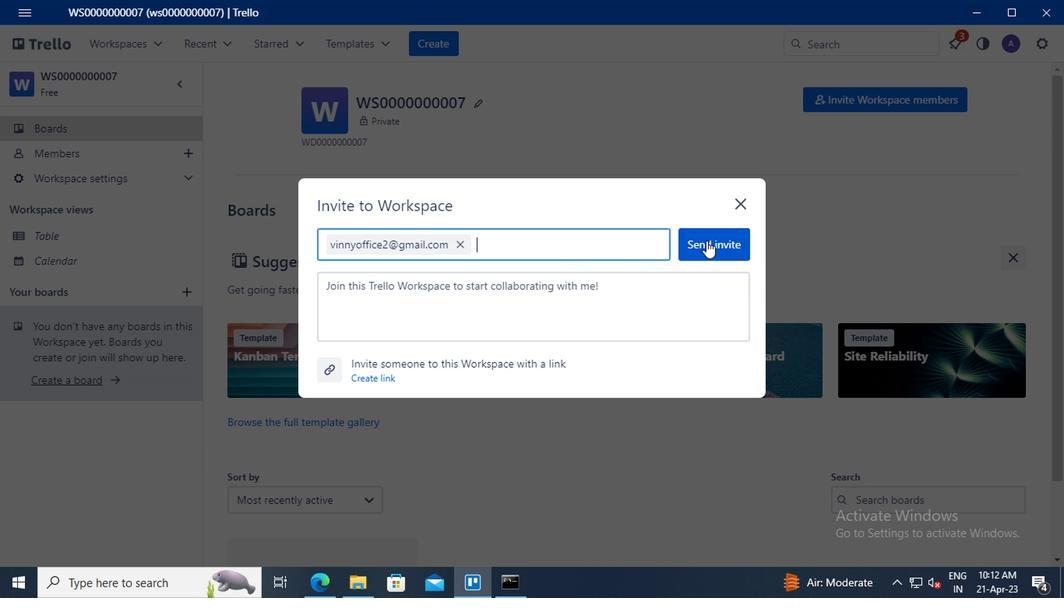 
Action: Mouse pressed left at (706, 242)
Screenshot: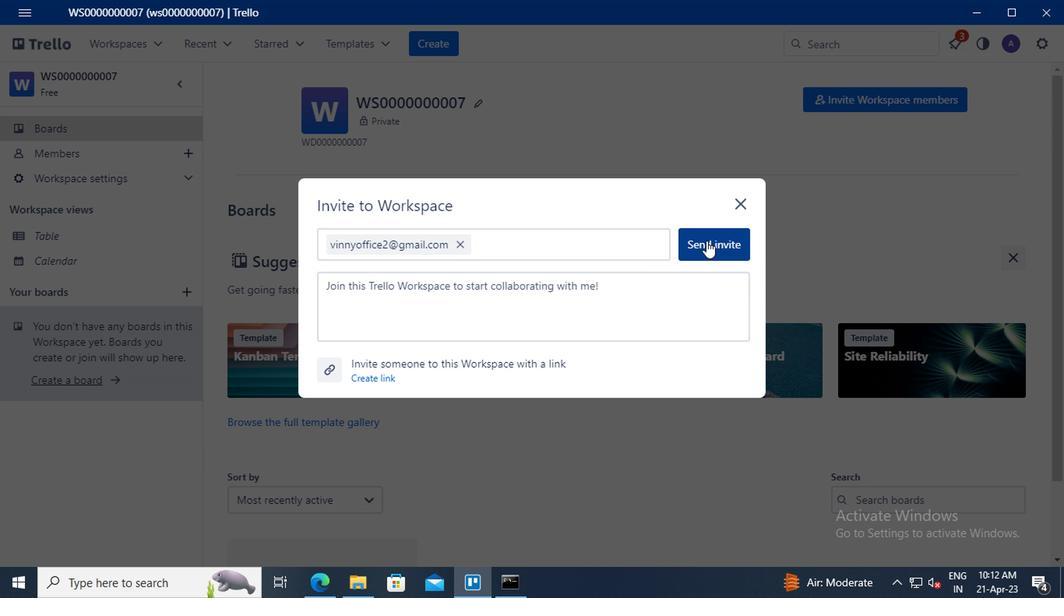 
